 Task: Select the always in the Show Folding Controls.
Action: Mouse moved to (17, 545)
Screenshot: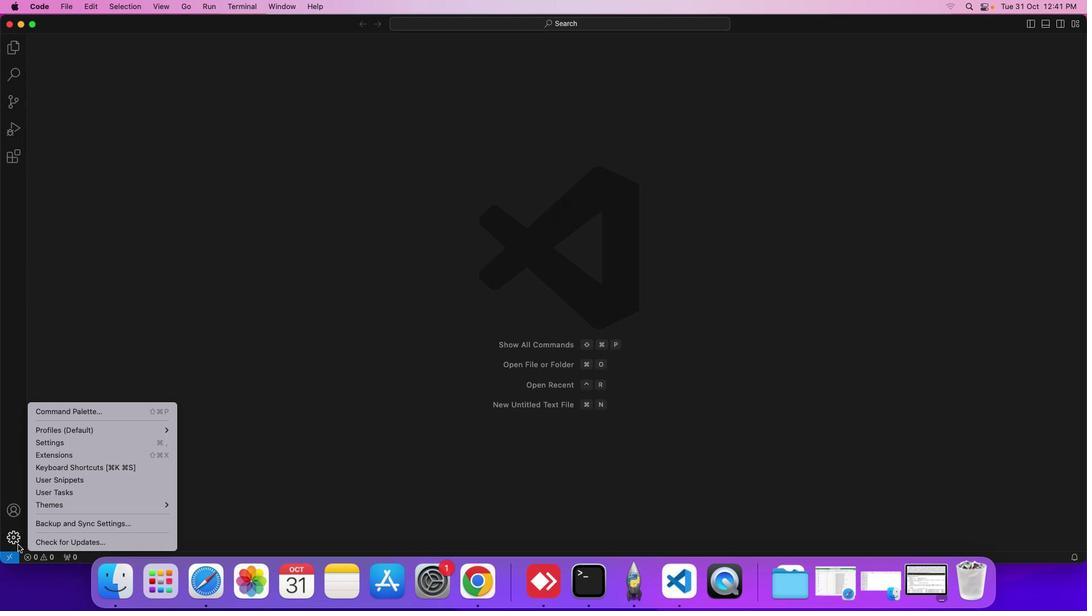 
Action: Mouse pressed left at (17, 545)
Screenshot: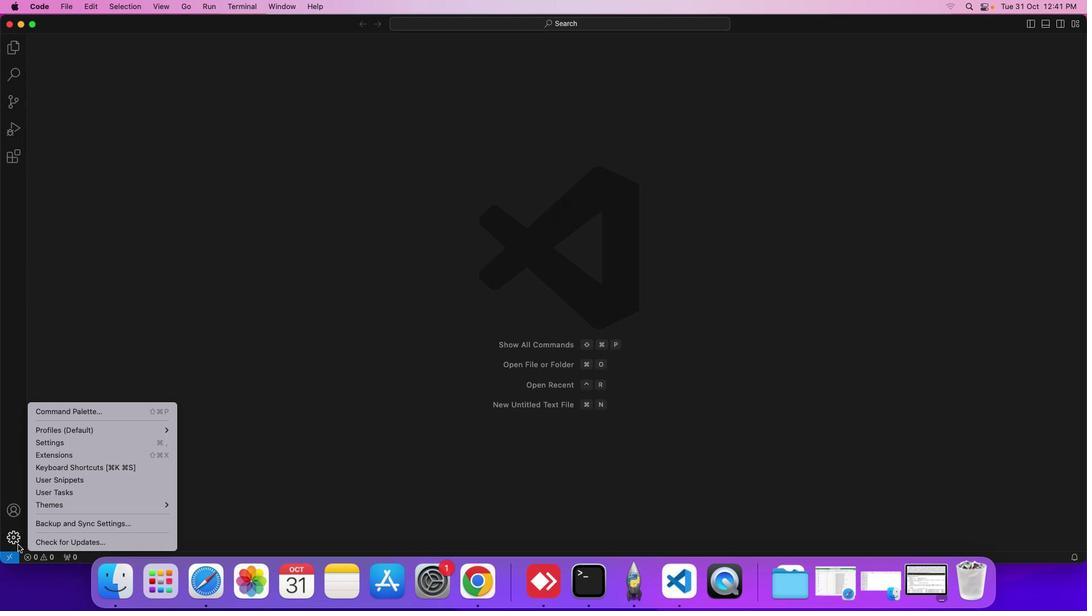 
Action: Mouse moved to (49, 448)
Screenshot: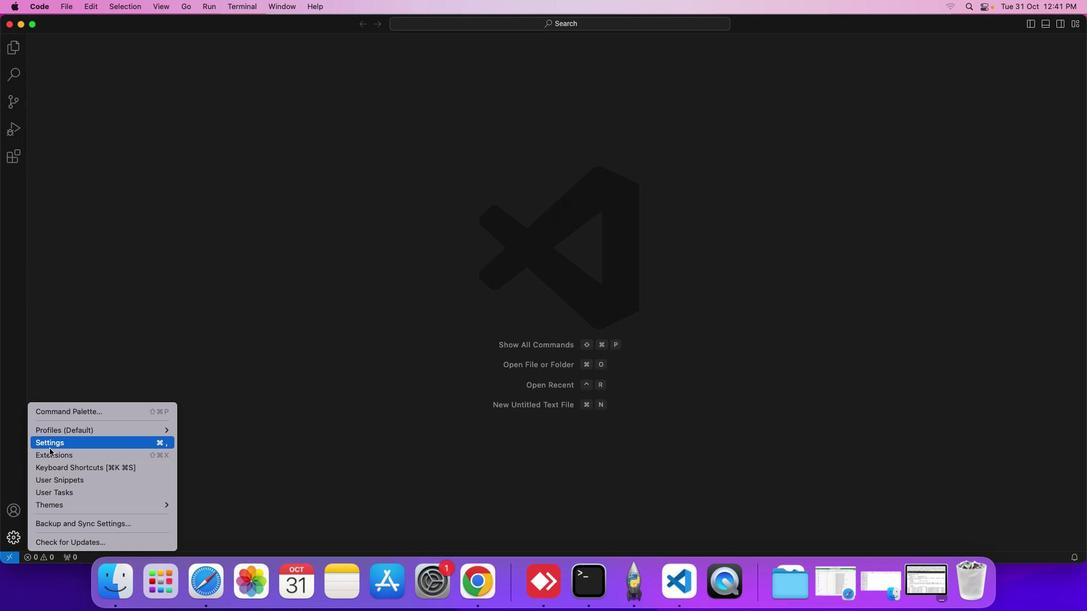 
Action: Mouse pressed left at (49, 448)
Screenshot: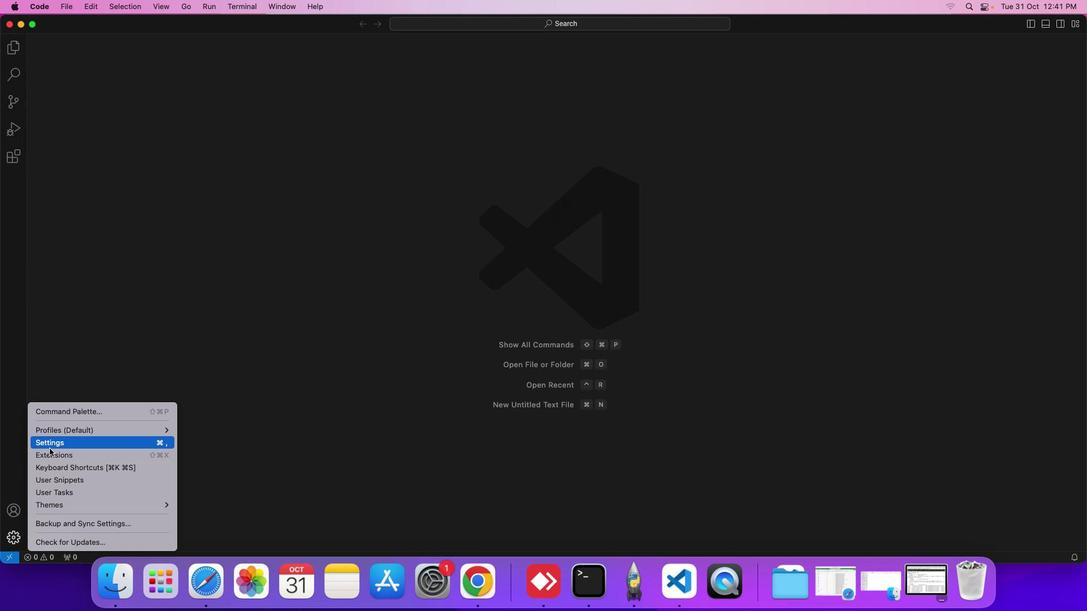 
Action: Mouse moved to (403, 513)
Screenshot: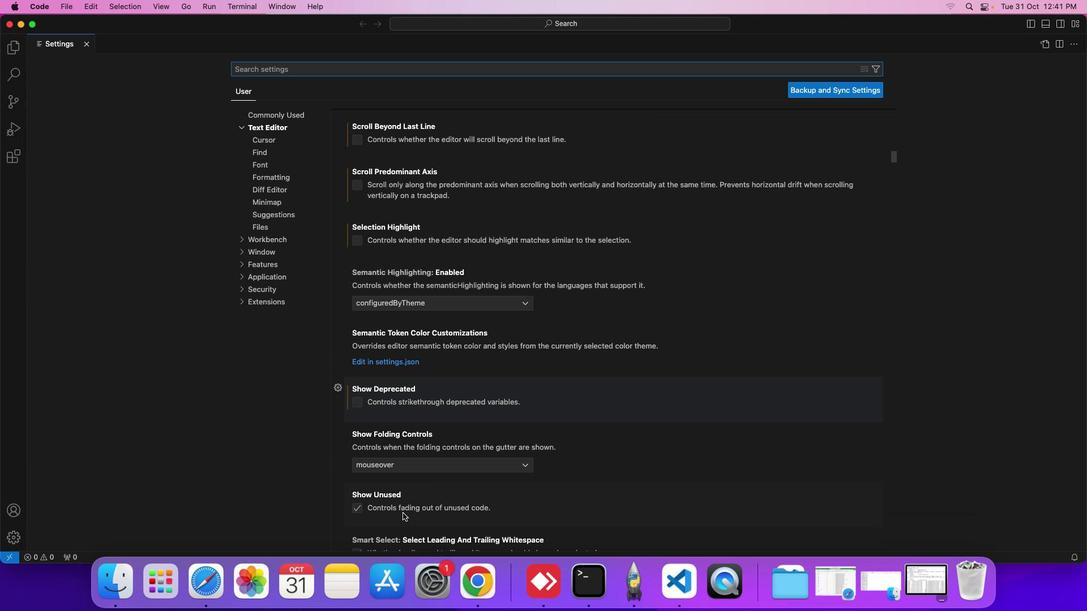 
Action: Mouse scrolled (403, 513) with delta (0, 0)
Screenshot: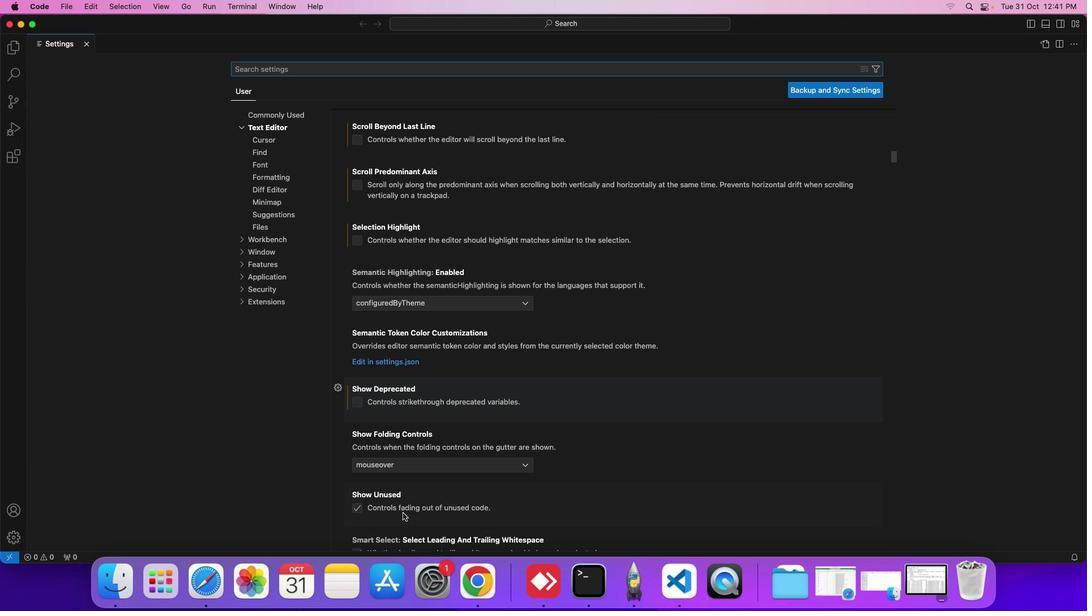 
Action: Mouse moved to (367, 465)
Screenshot: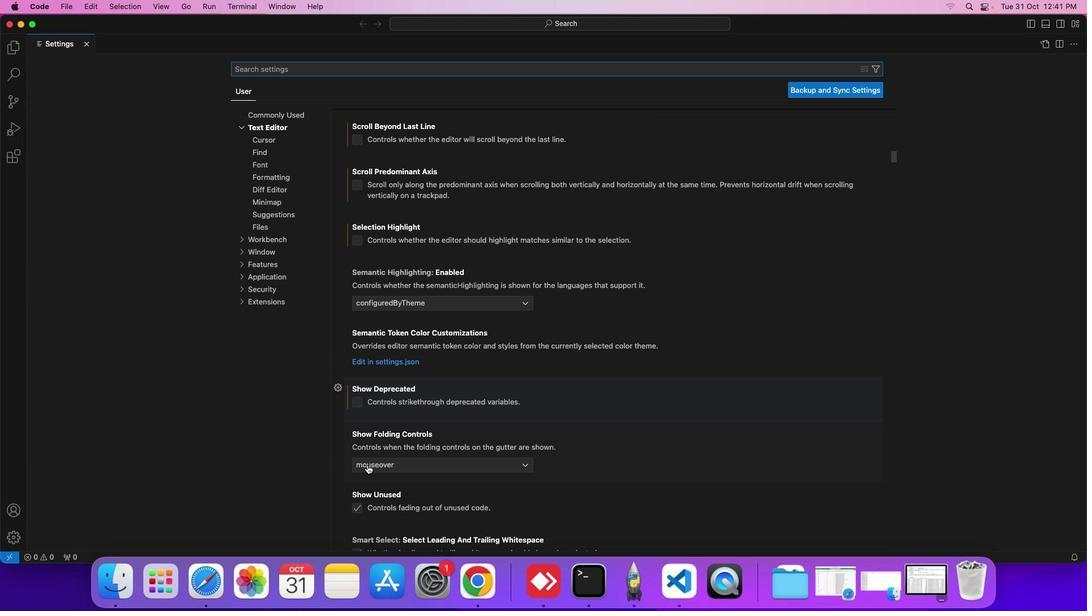 
Action: Mouse pressed left at (367, 465)
Screenshot: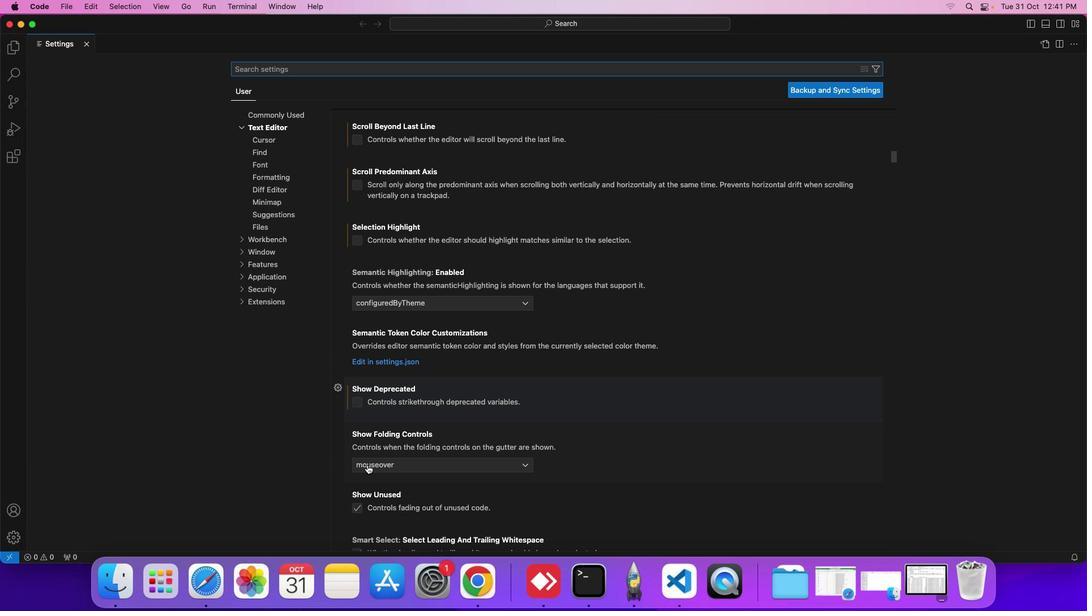 
Action: Mouse moved to (377, 481)
Screenshot: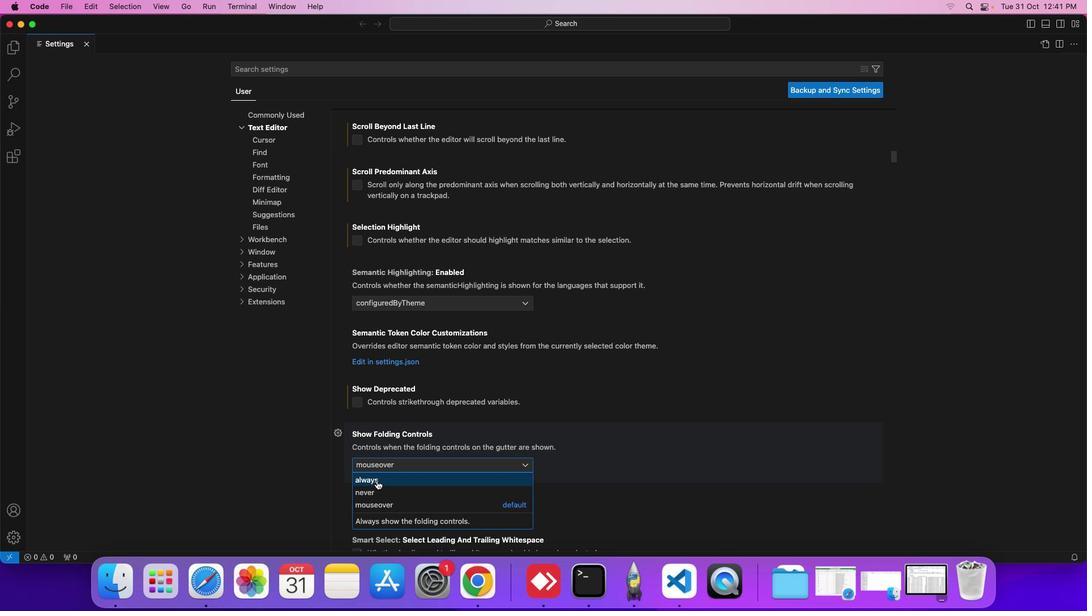 
Action: Mouse pressed left at (377, 481)
Screenshot: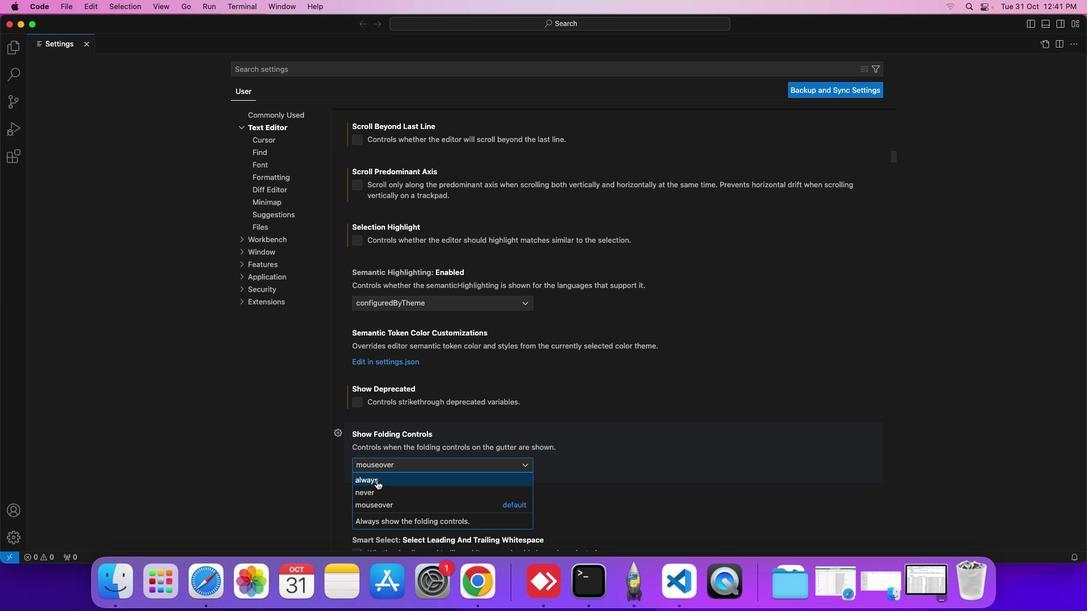 
Action: Mouse moved to (670, 353)
Screenshot: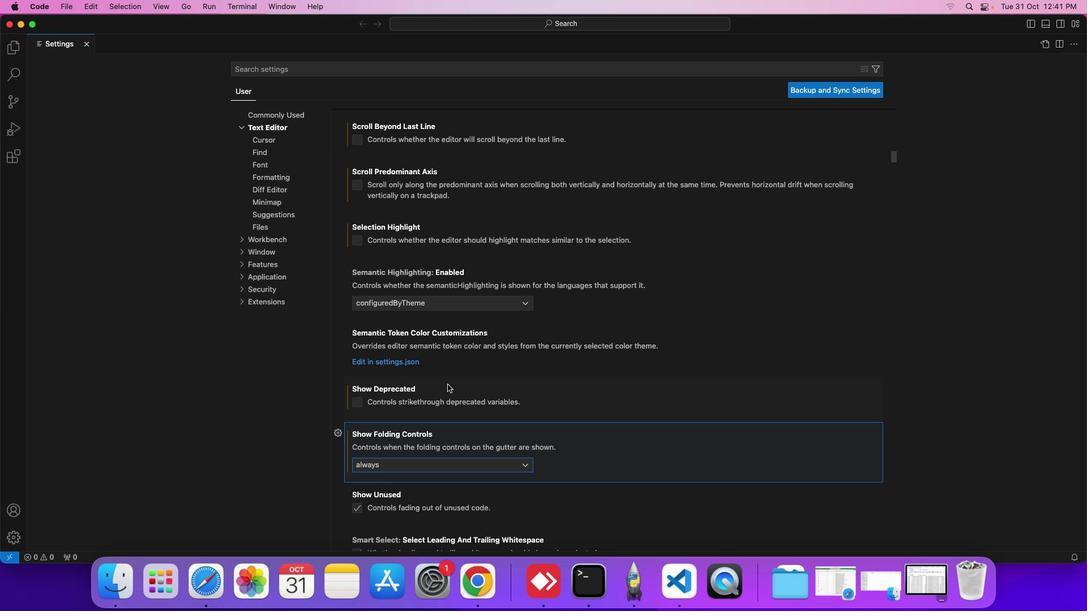 
